 Task: Use the formula "COSH" in spreadsheet "Project protfolio".
Action: Mouse moved to (112, 63)
Screenshot: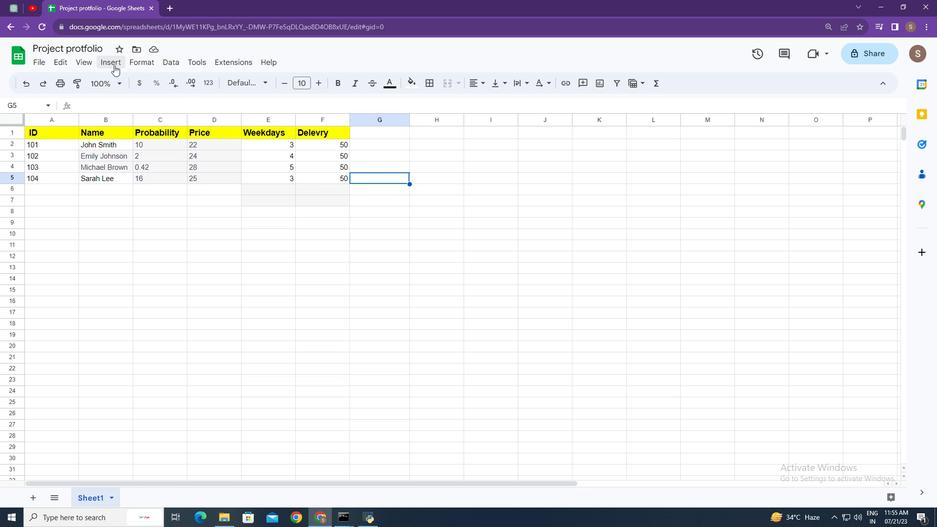 
Action: Mouse pressed left at (112, 63)
Screenshot: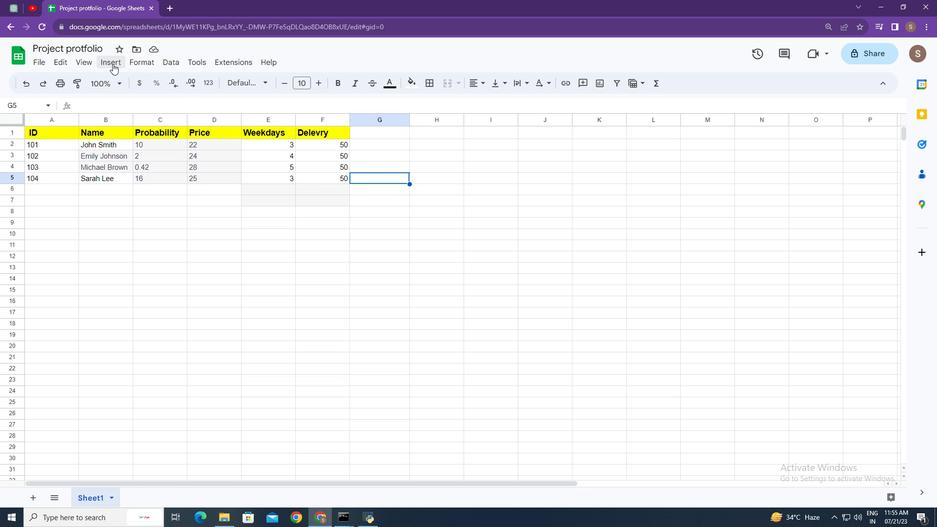 
Action: Mouse moved to (159, 247)
Screenshot: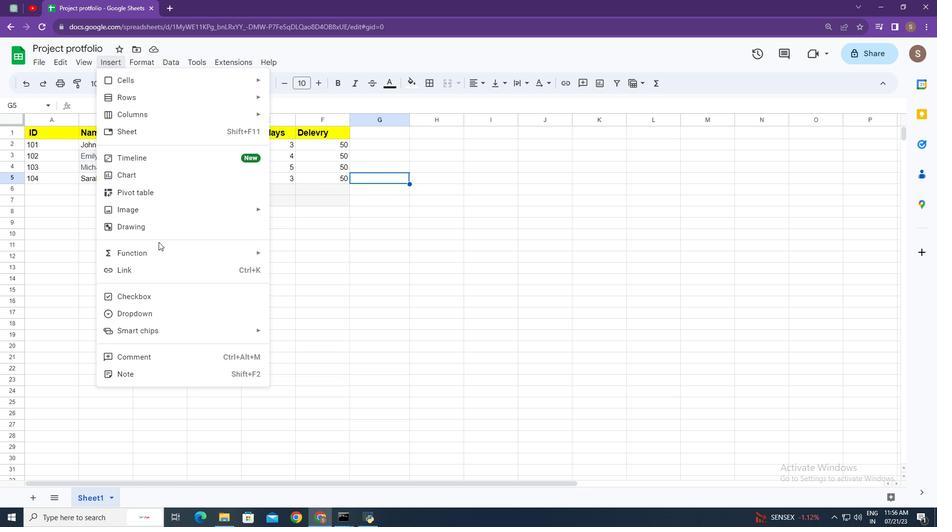 
Action: Mouse pressed left at (159, 247)
Screenshot: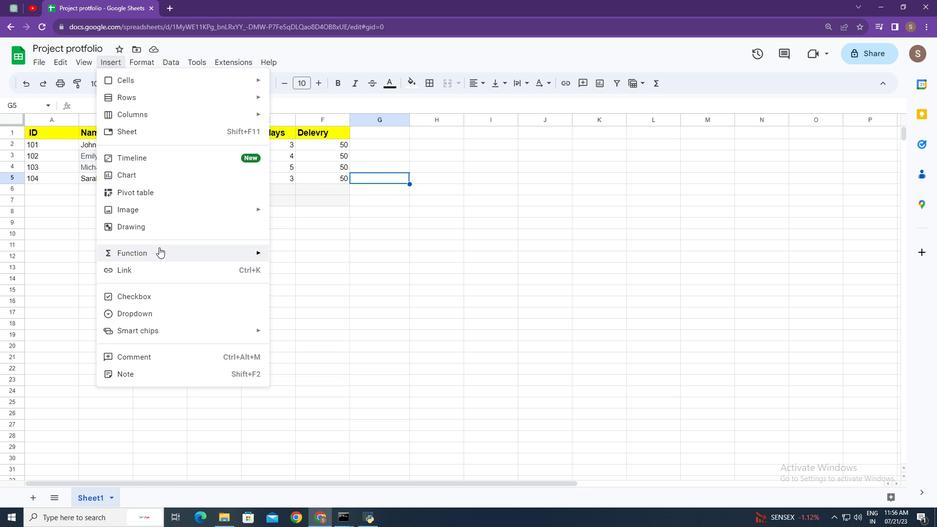 
Action: Mouse moved to (344, 194)
Screenshot: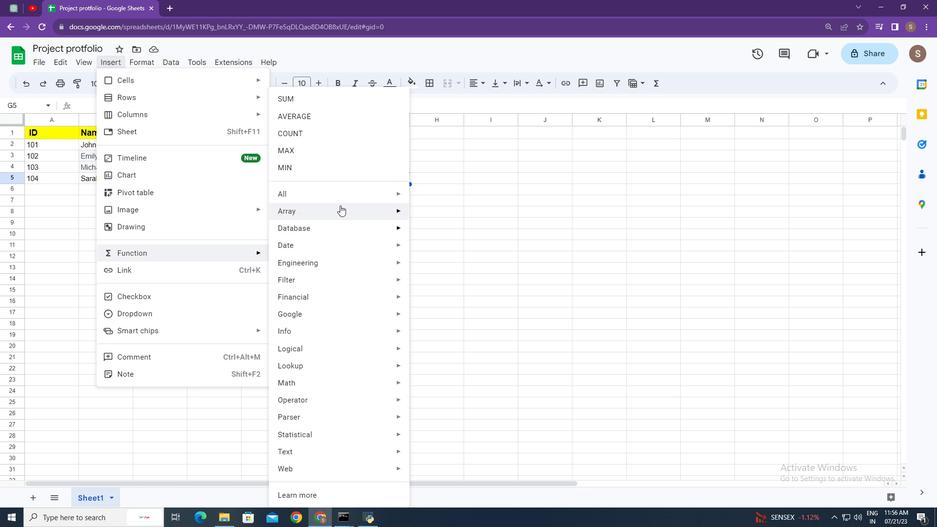 
Action: Mouse pressed left at (344, 194)
Screenshot: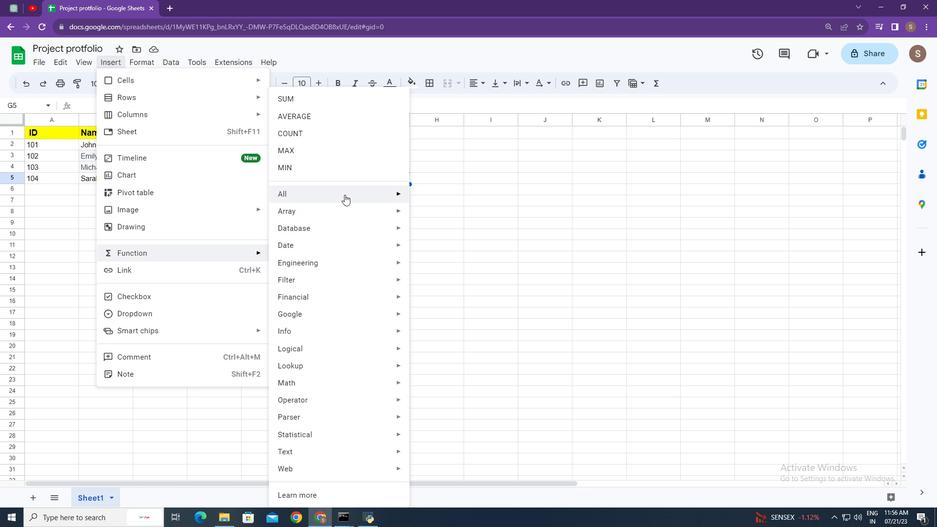 
Action: Mouse moved to (443, 389)
Screenshot: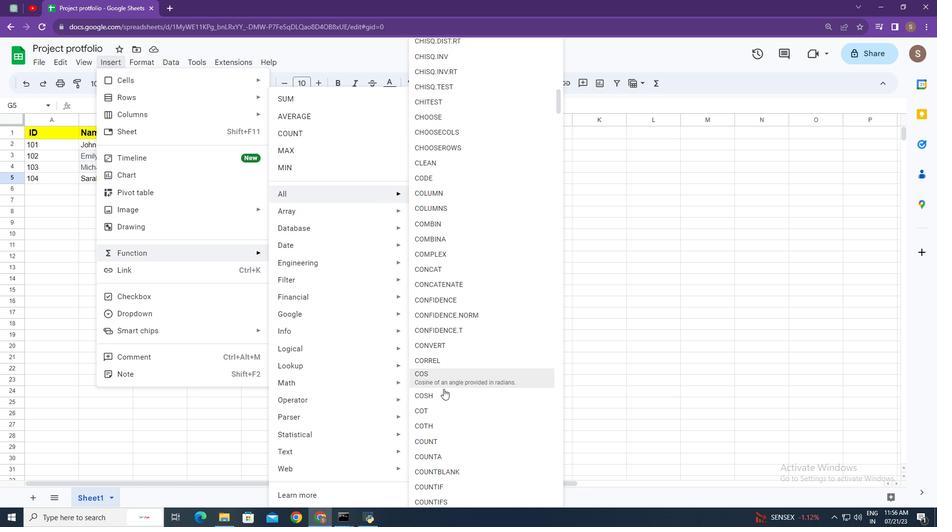 
Action: Mouse pressed left at (443, 389)
Screenshot: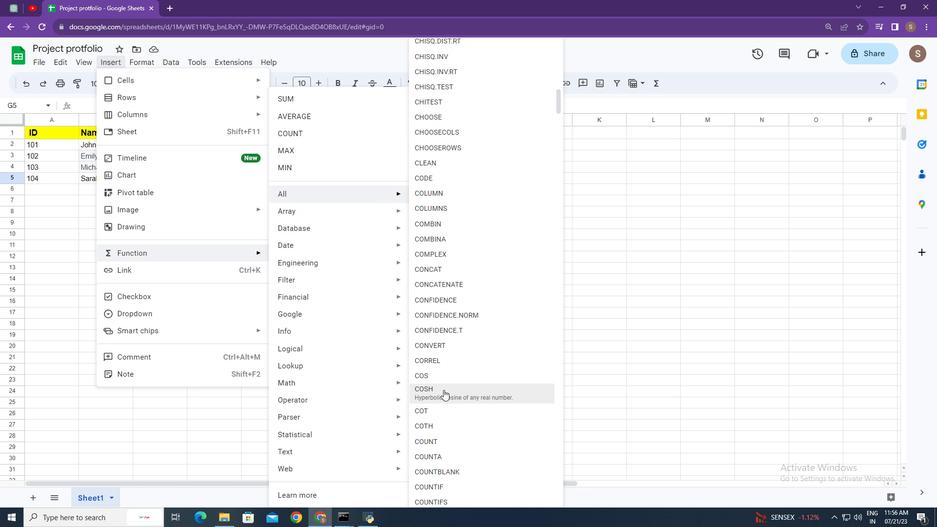 
Action: Mouse moved to (390, 229)
Screenshot: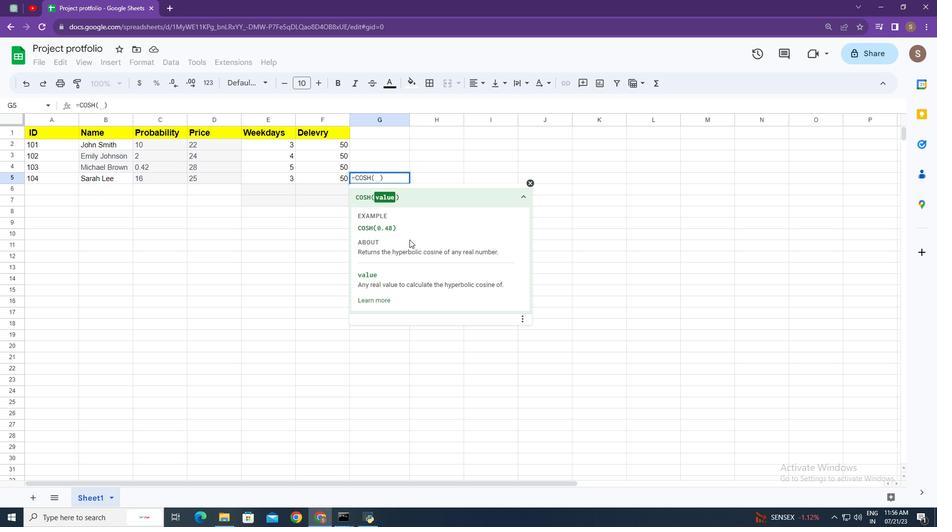 
Action: Key pressed 0.89<Key.enter>
Screenshot: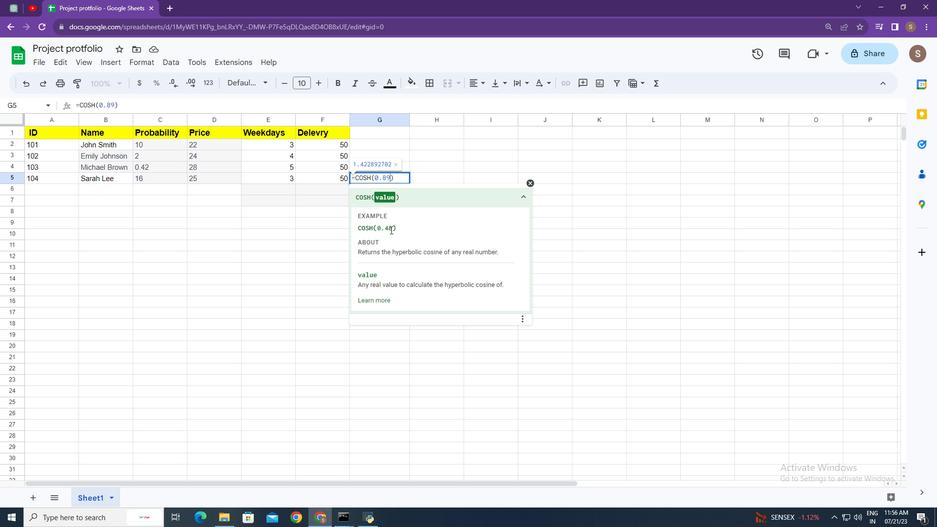 
